 Task: Select job type full-time.
Action: Mouse moved to (669, 156)
Screenshot: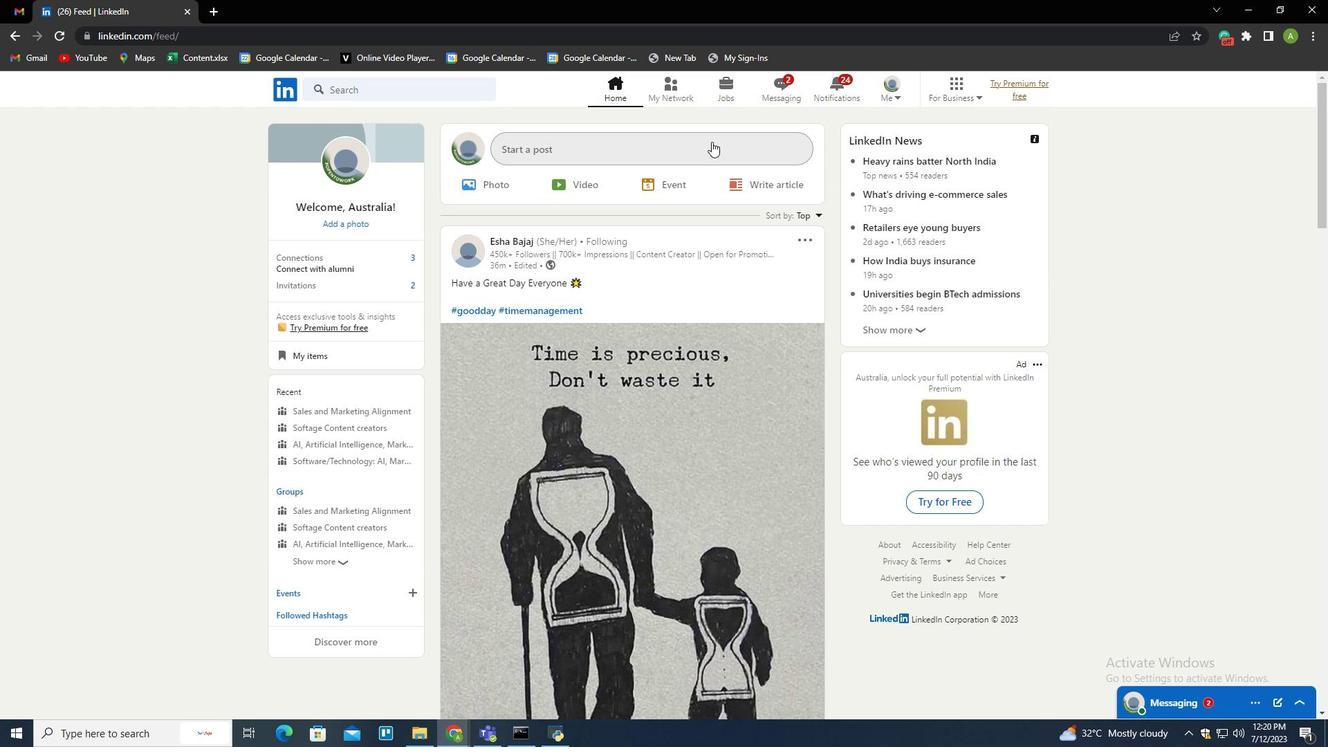 
Action: Mouse pressed left at (669, 156)
Screenshot: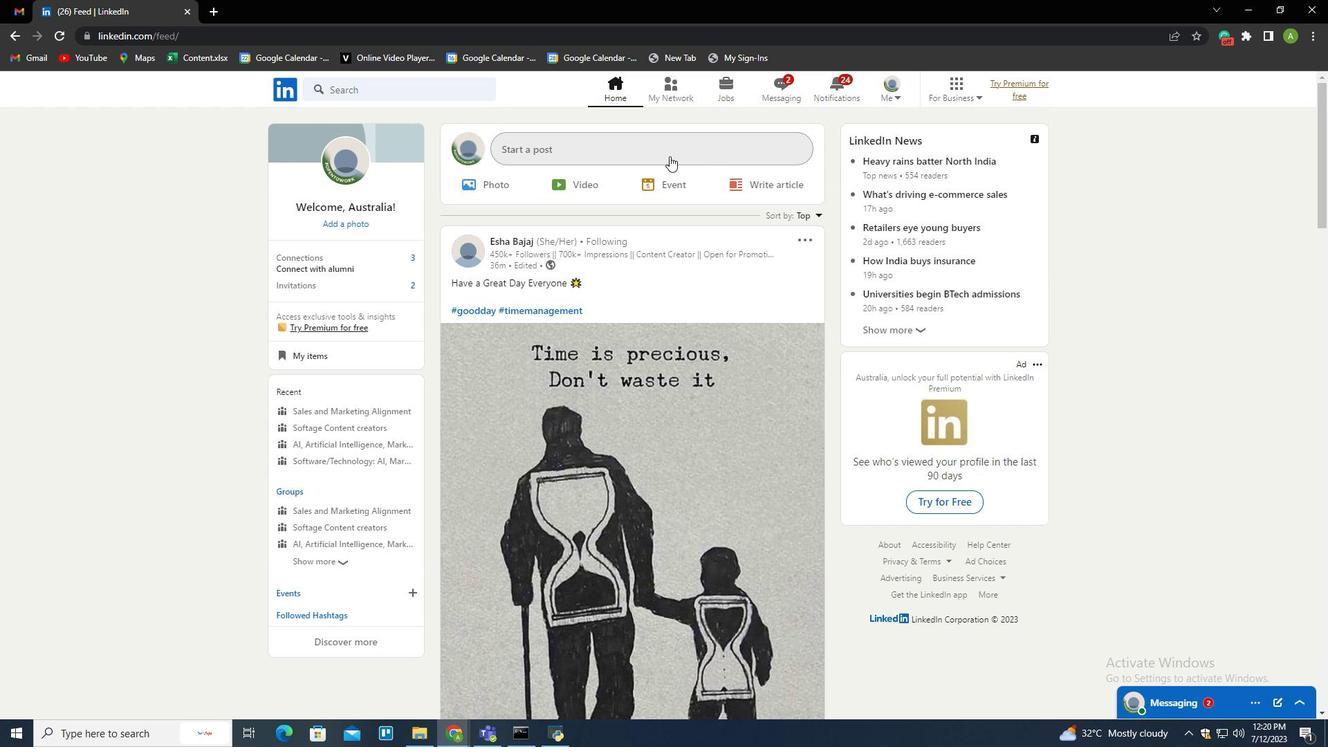 
Action: Mouse moved to (587, 415)
Screenshot: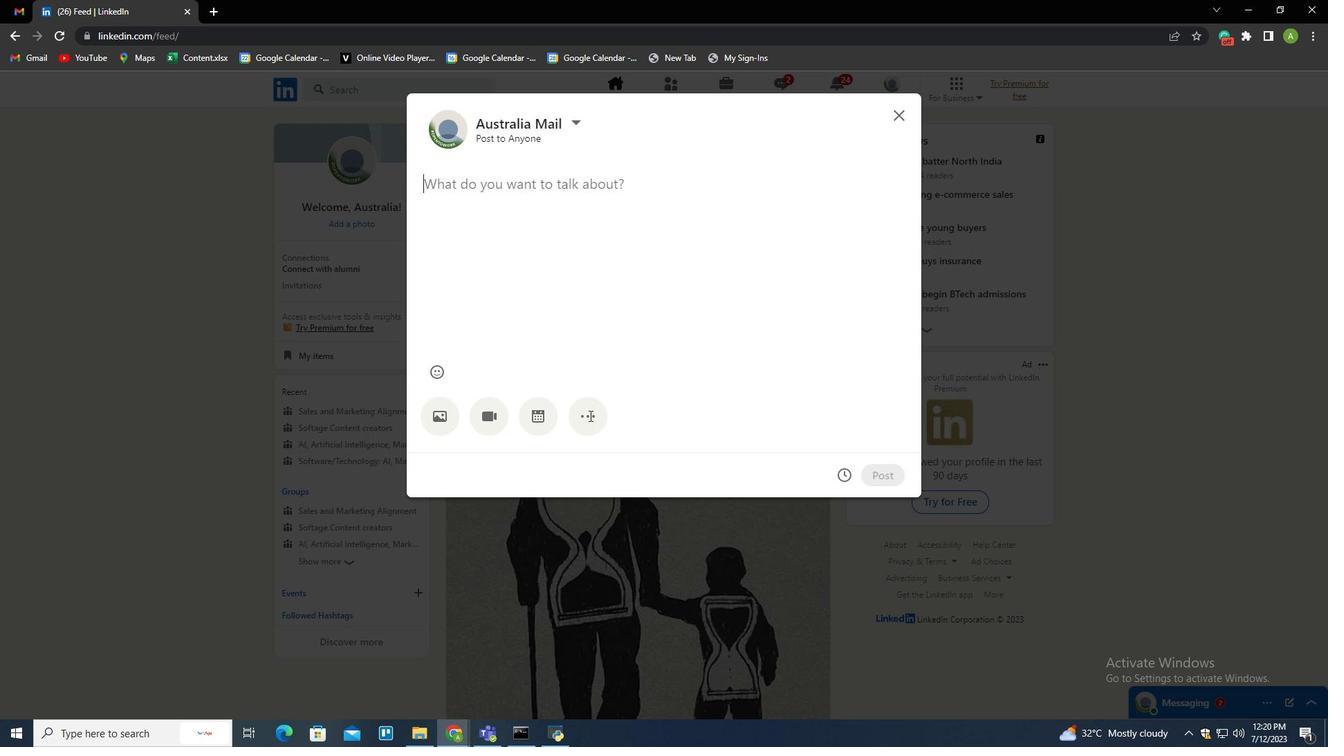
Action: Mouse pressed left at (587, 415)
Screenshot: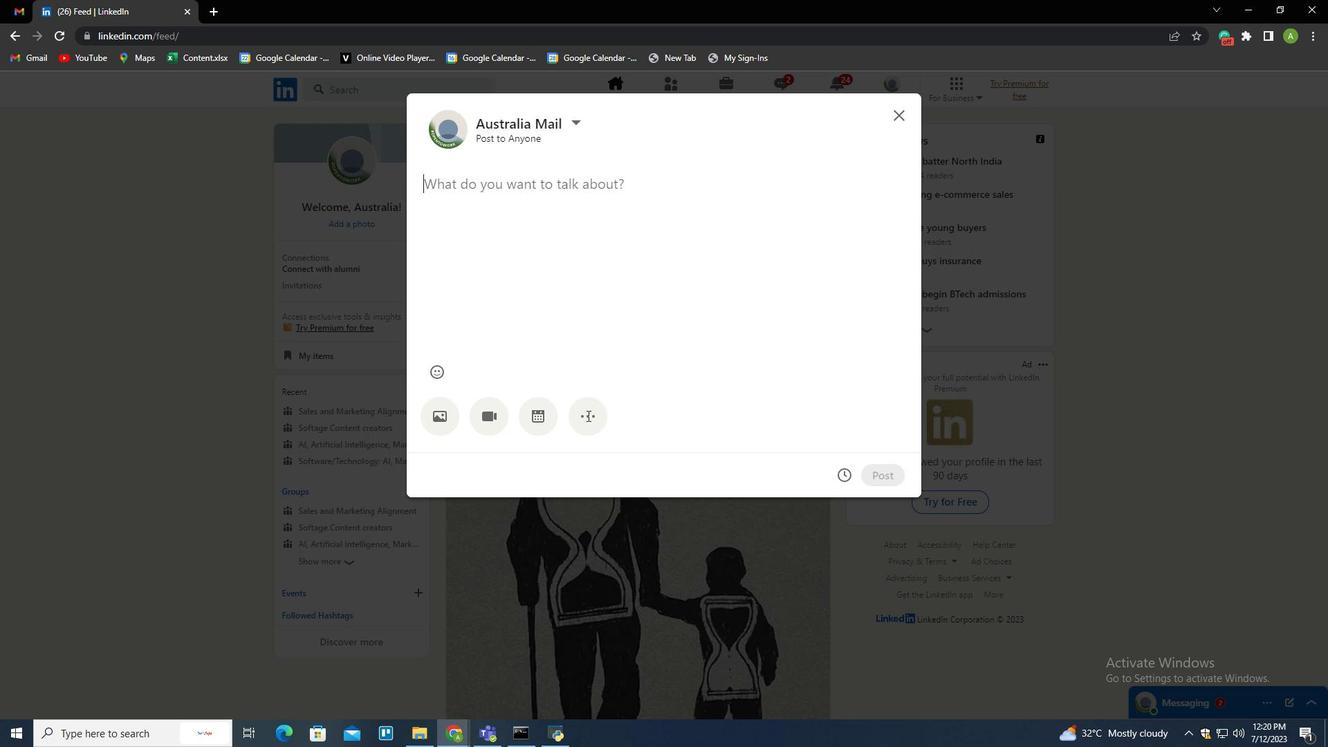 
Action: Mouse moved to (634, 421)
Screenshot: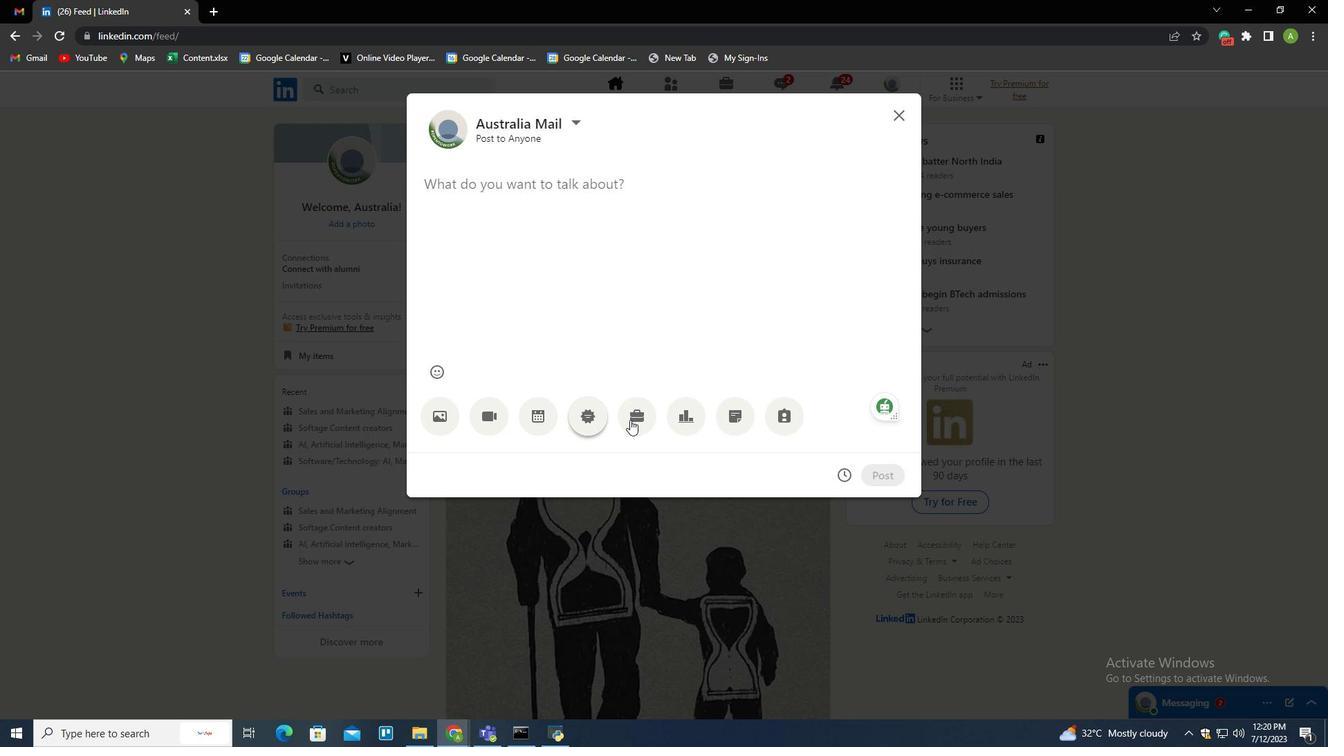 
Action: Mouse pressed left at (634, 421)
Screenshot: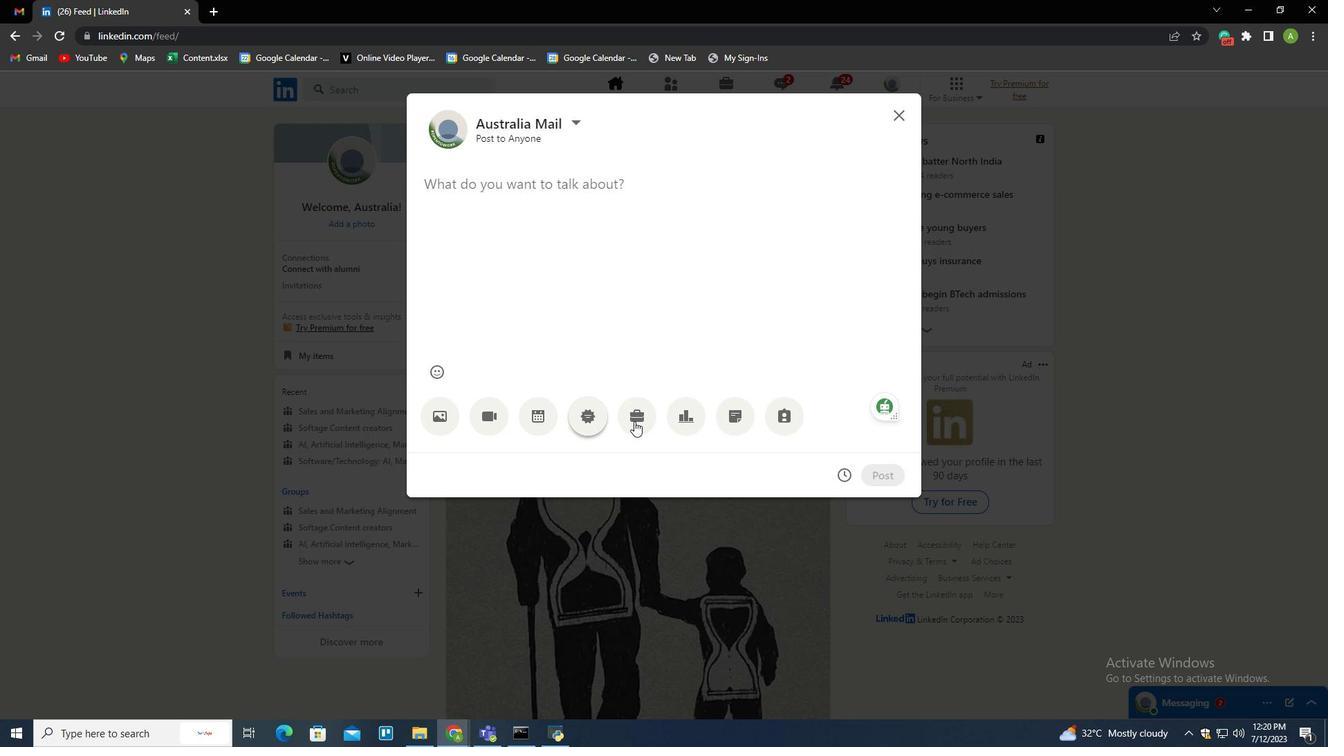 
Action: Mouse moved to (659, 564)
Screenshot: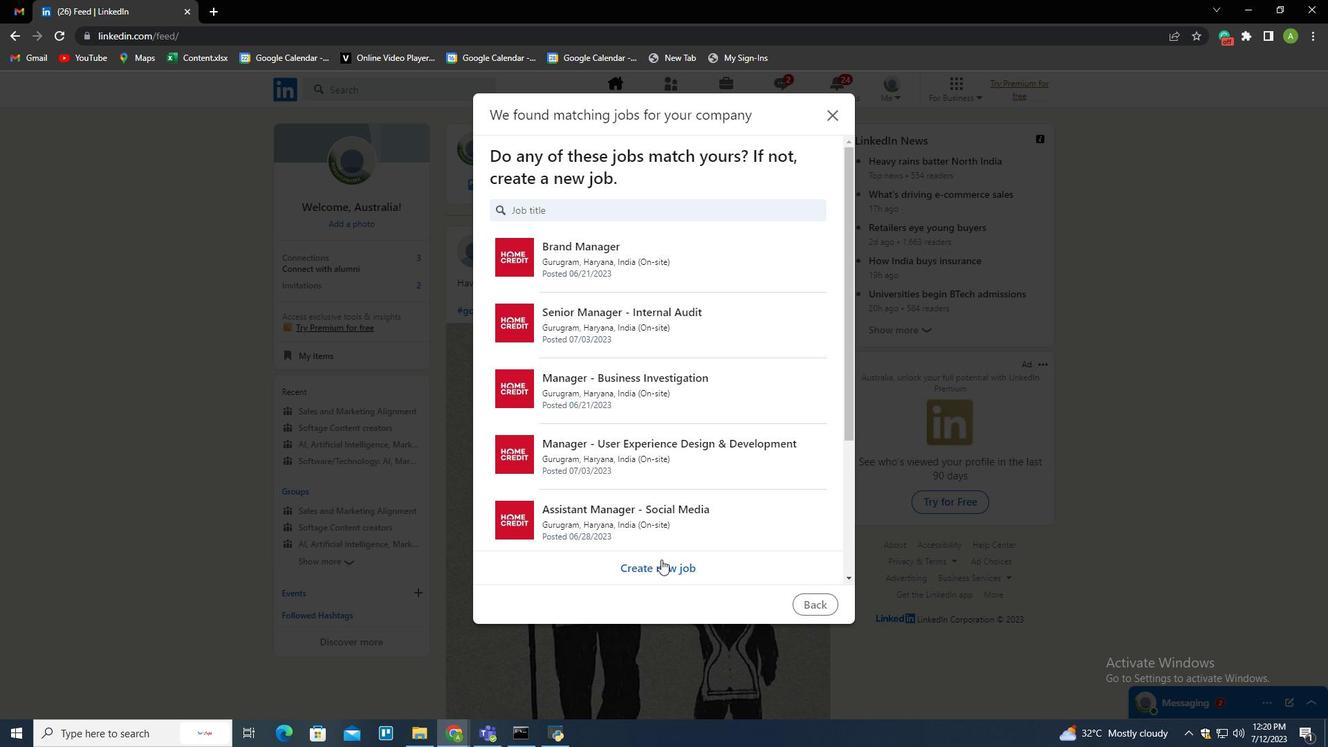
Action: Mouse pressed left at (659, 564)
Screenshot: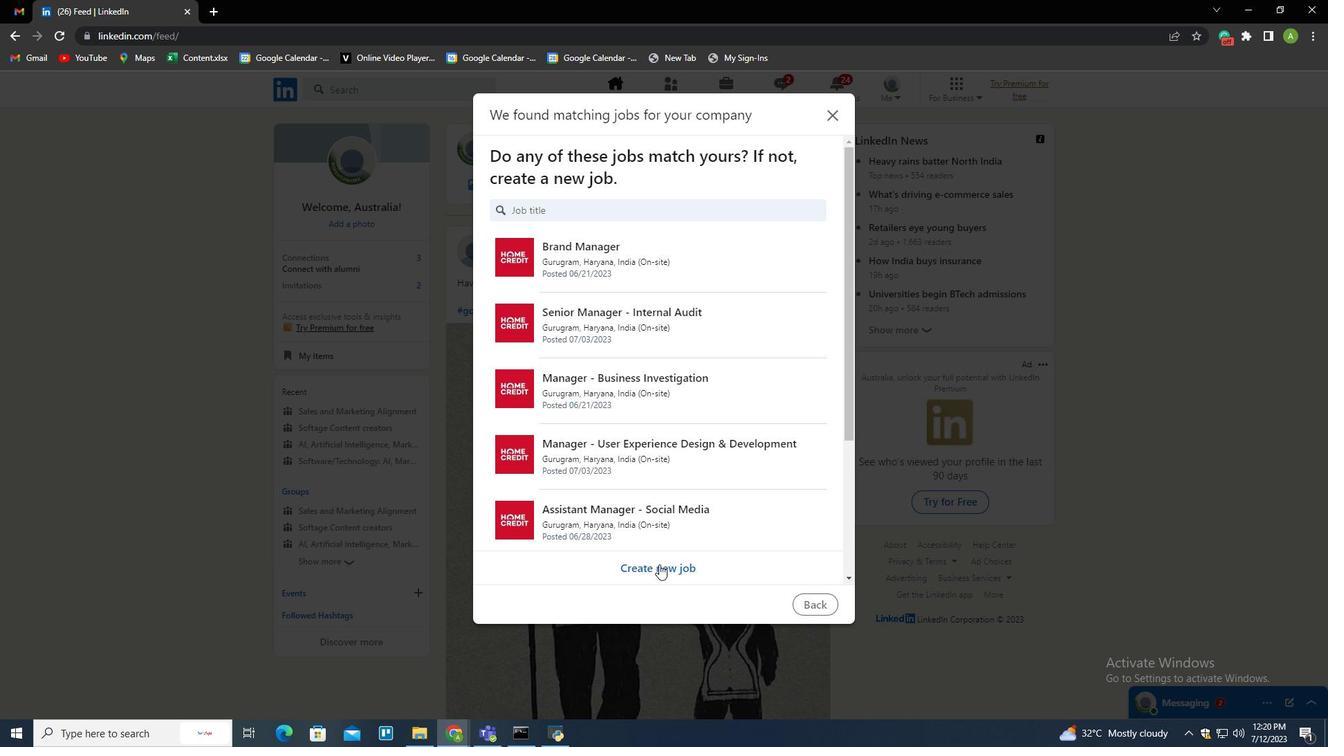 
Action: Mouse moved to (820, 301)
Screenshot: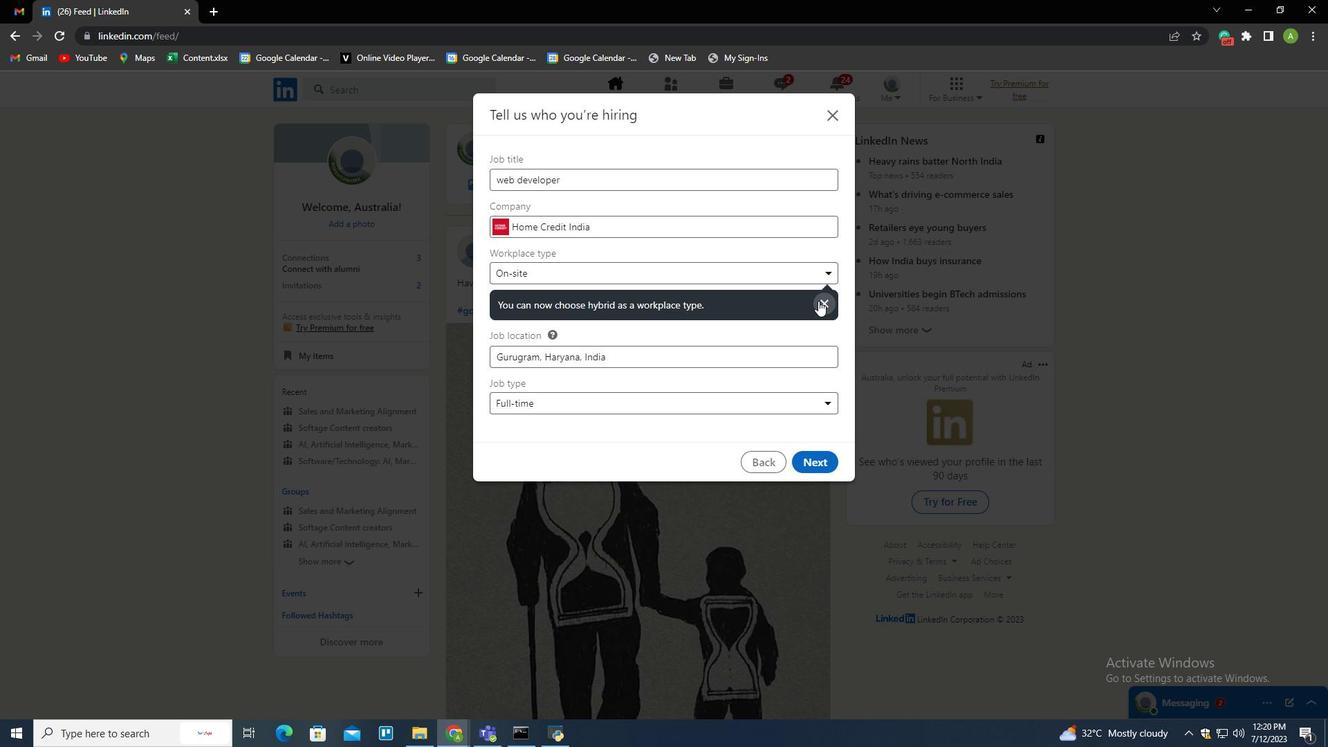 
Action: Mouse pressed left at (820, 301)
Screenshot: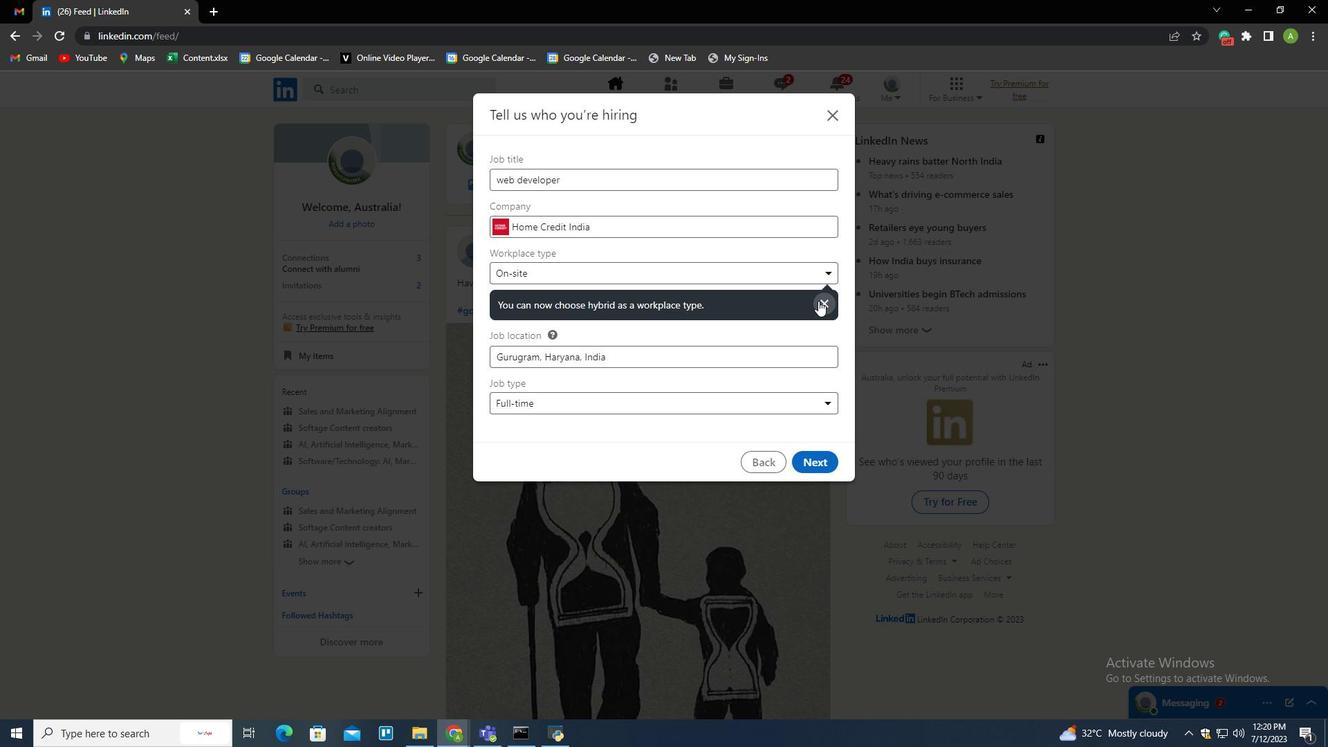 
Action: Mouse moved to (613, 370)
Screenshot: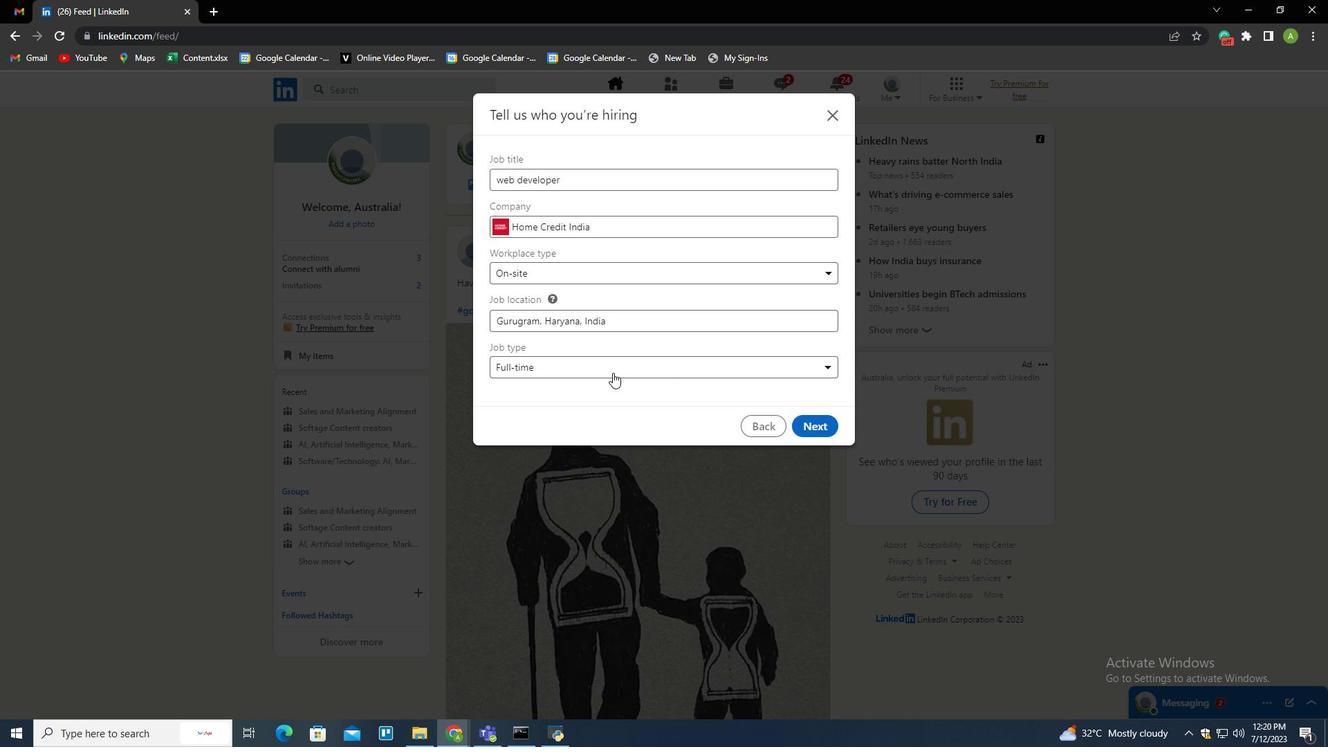
Action: Mouse pressed left at (613, 370)
Screenshot: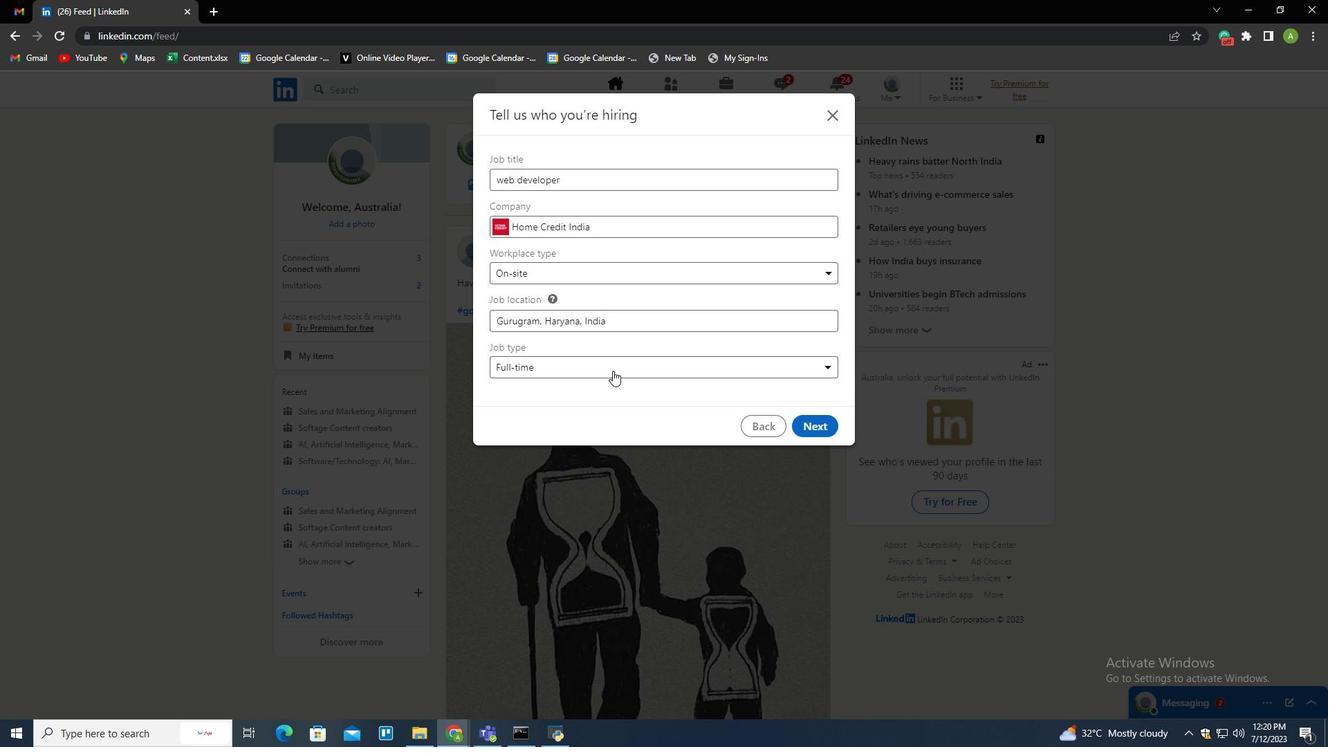 
Action: Mouse moved to (563, 396)
Screenshot: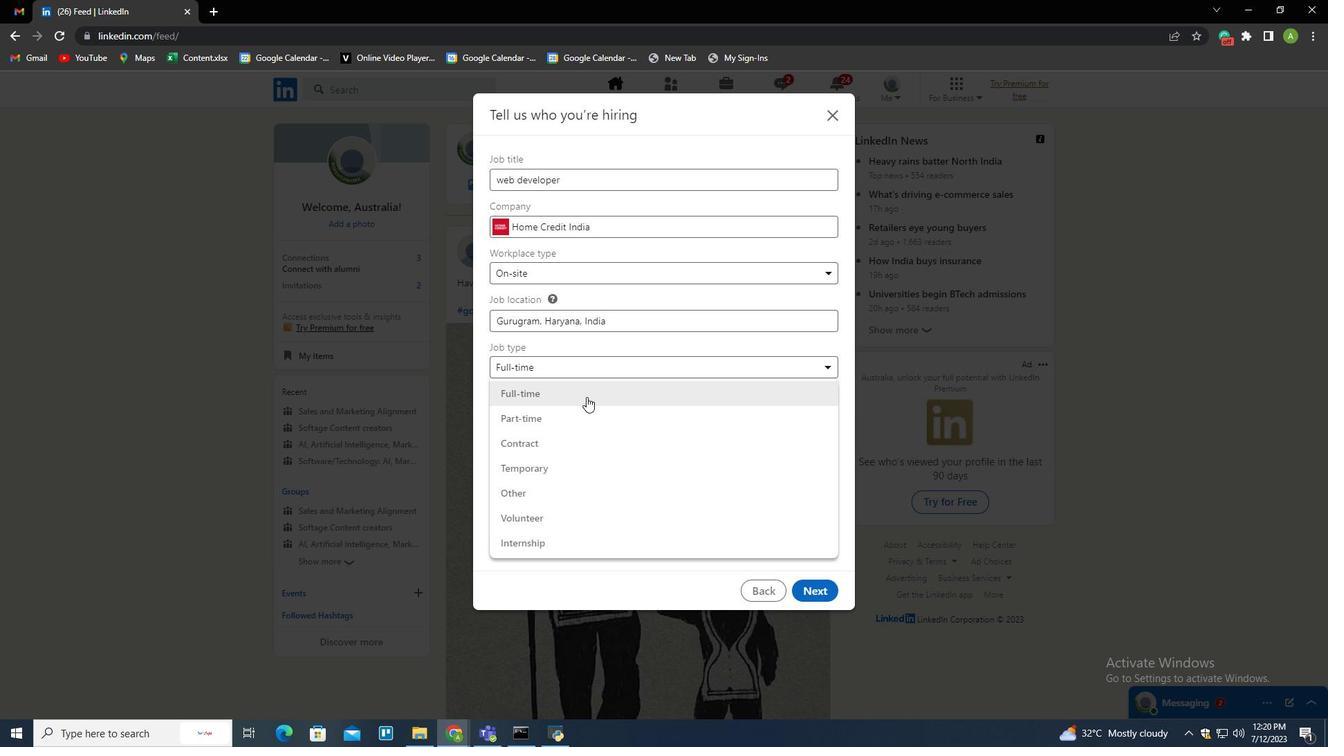 
Action: Mouse pressed left at (563, 396)
Screenshot: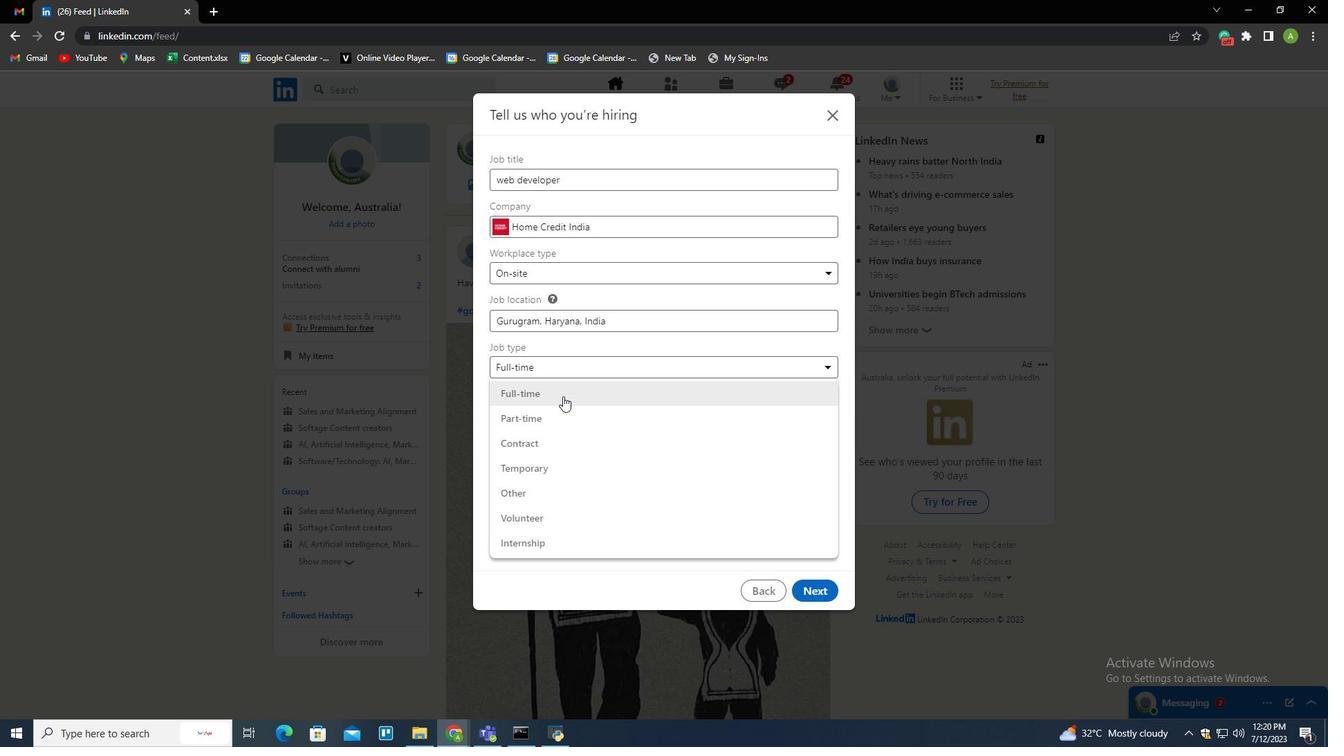 
Action: Mouse moved to (601, 404)
Screenshot: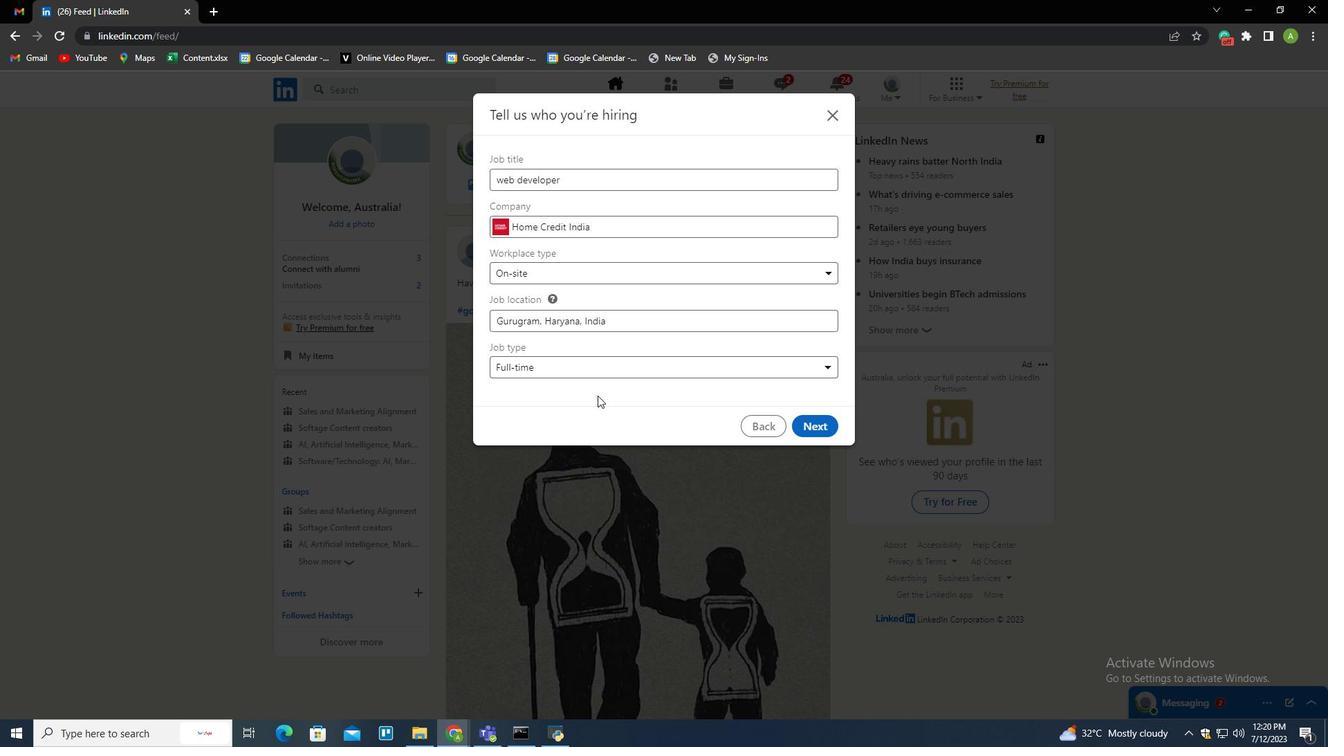 
